 Task: Select health as the cause.
Action: Mouse moved to (761, 105)
Screenshot: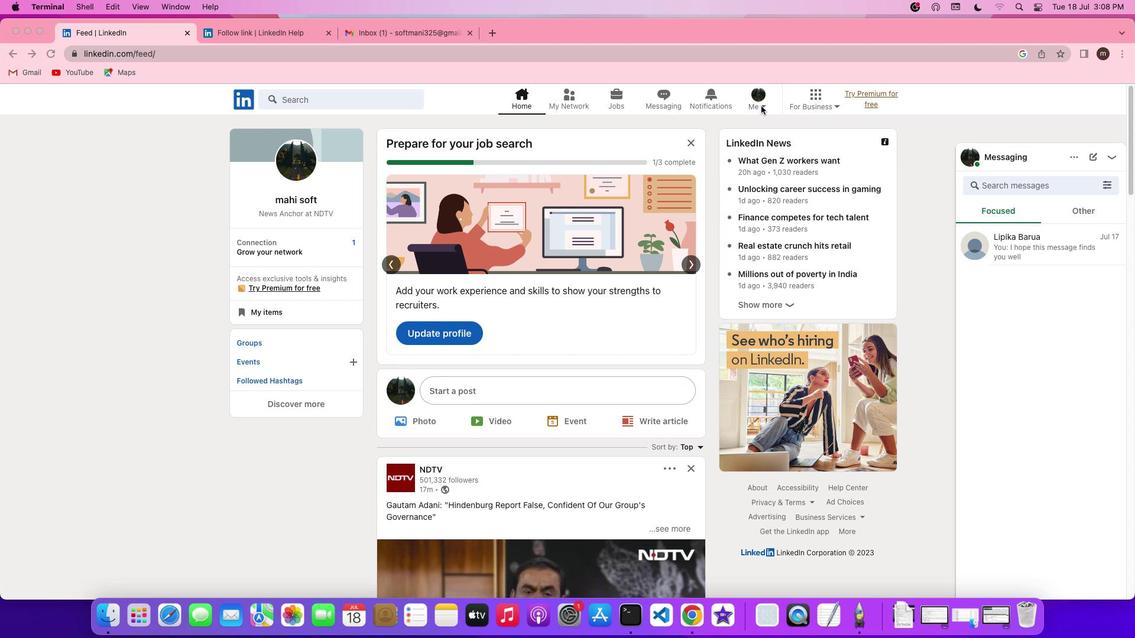 
Action: Mouse pressed left at (761, 105)
Screenshot: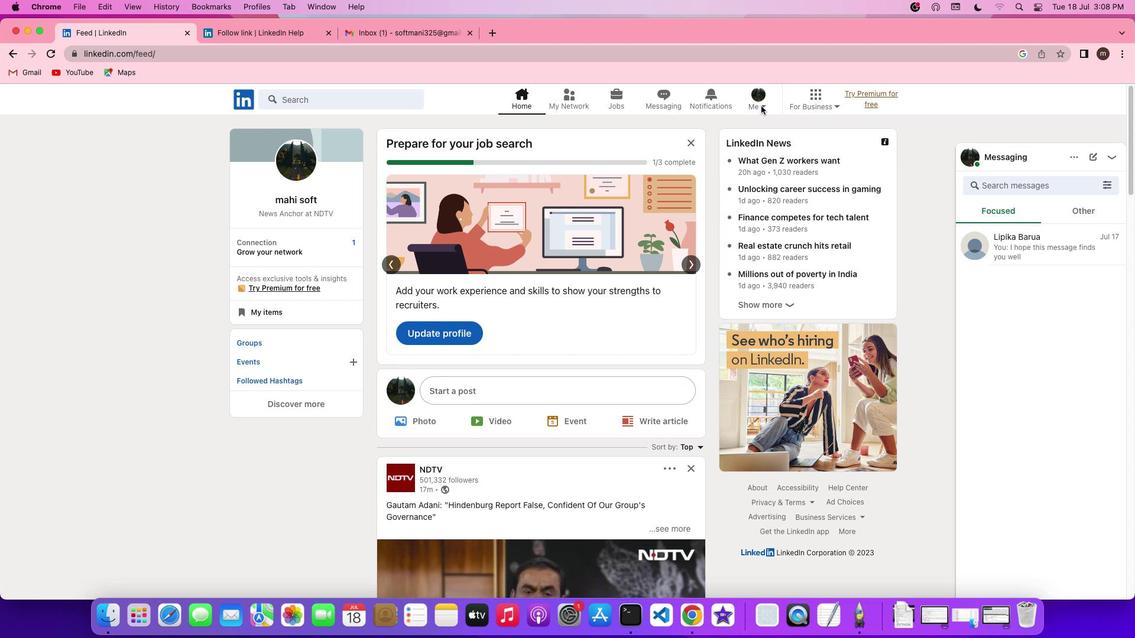
Action: Mouse pressed left at (761, 105)
Screenshot: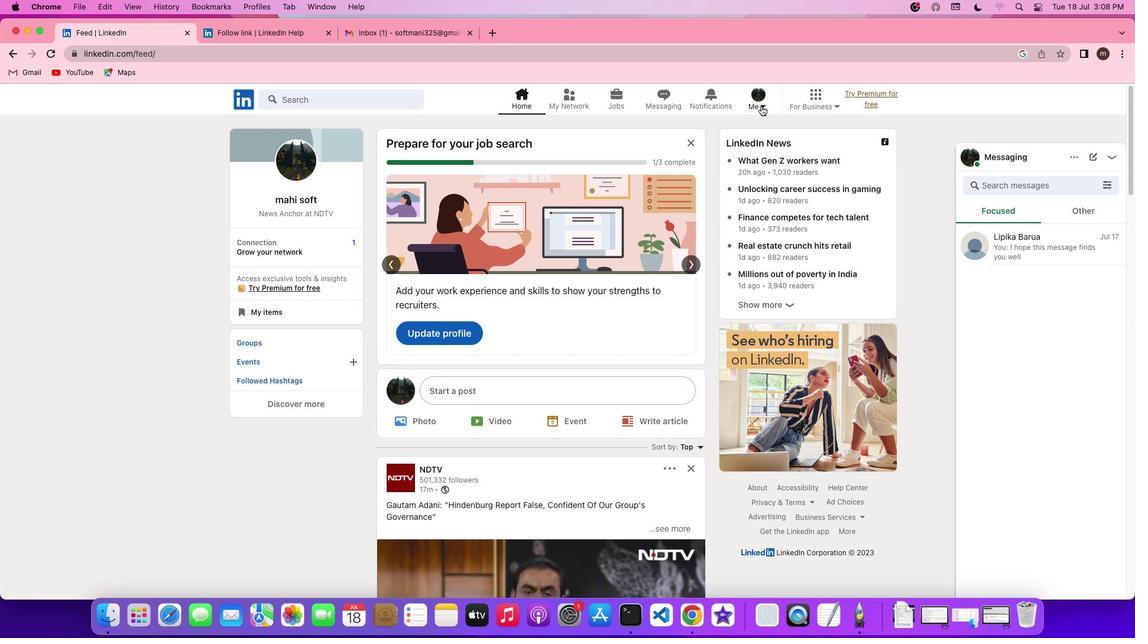 
Action: Mouse moved to (724, 171)
Screenshot: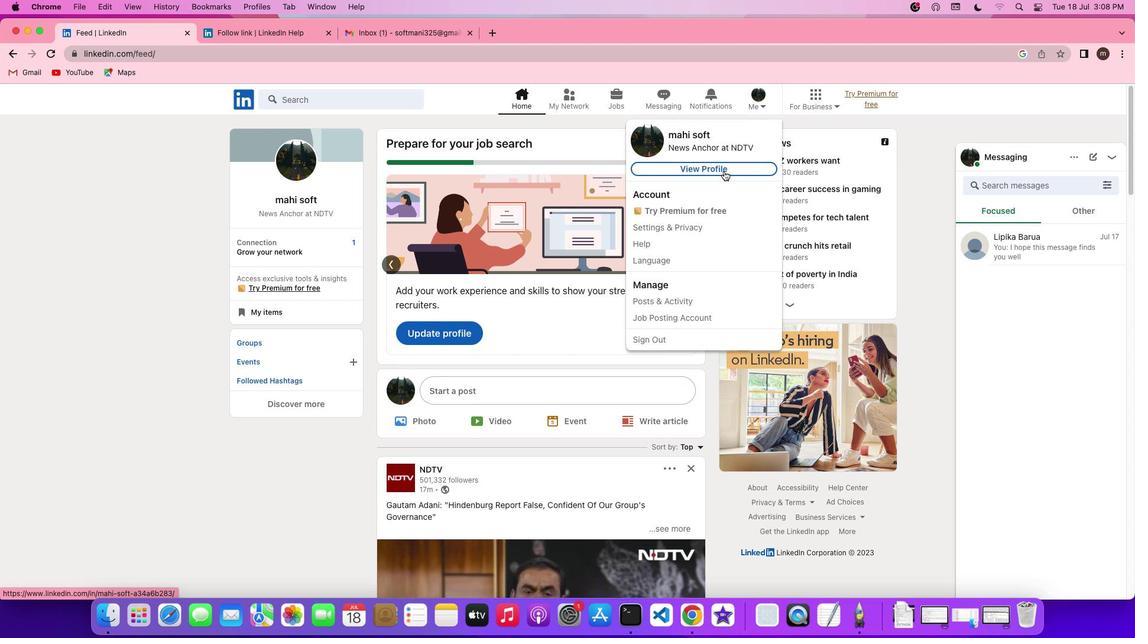 
Action: Mouse pressed left at (724, 171)
Screenshot: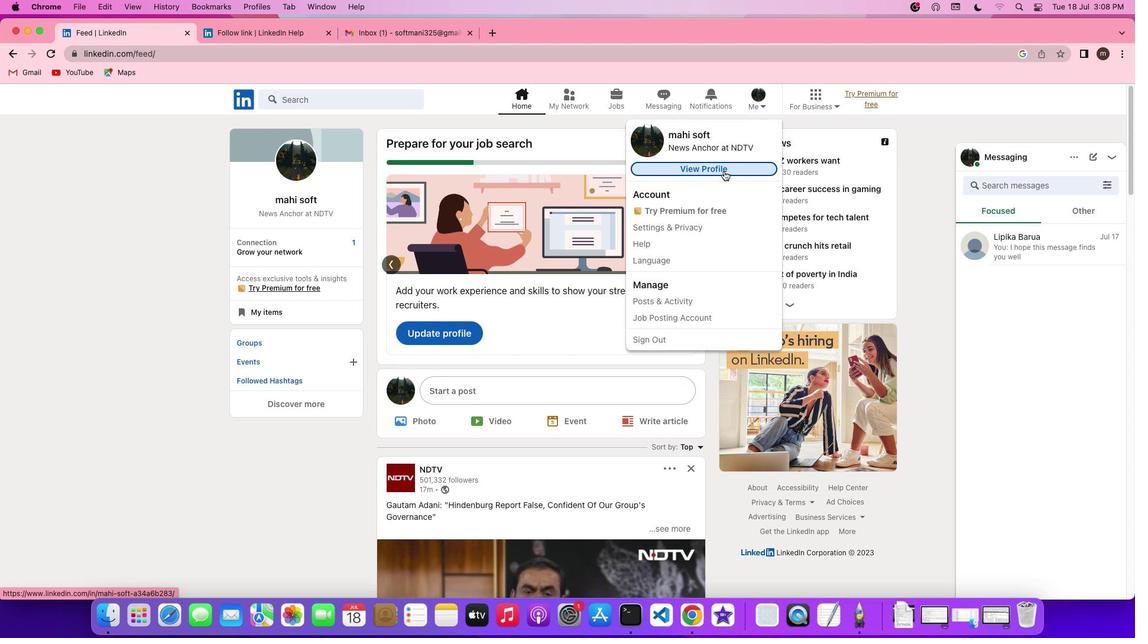 
Action: Mouse moved to (335, 358)
Screenshot: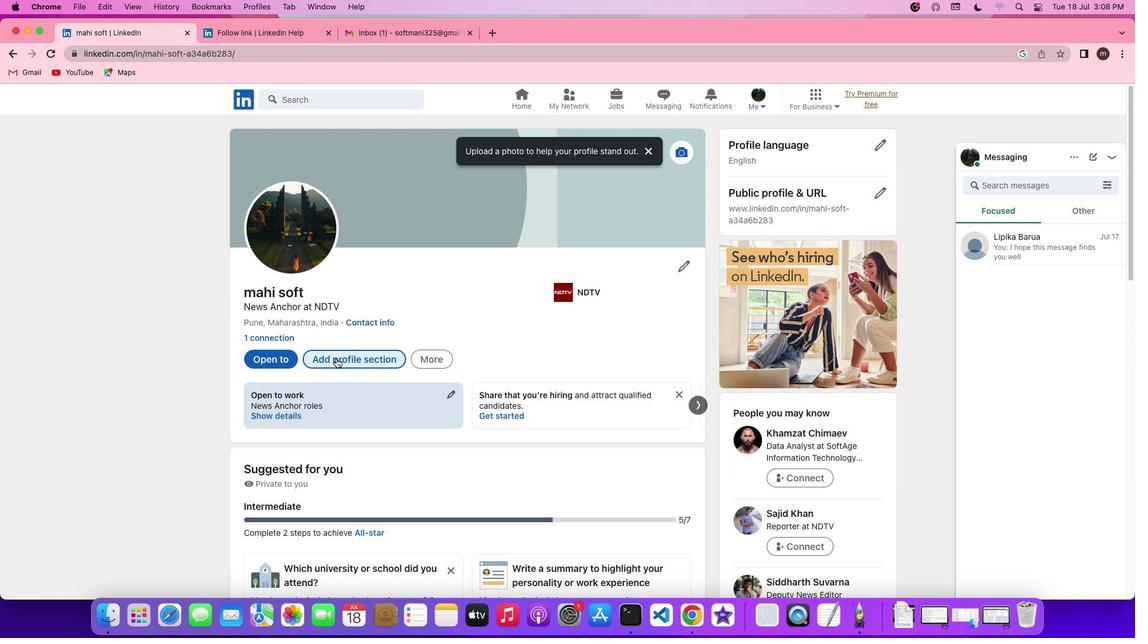 
Action: Mouse pressed left at (335, 358)
Screenshot: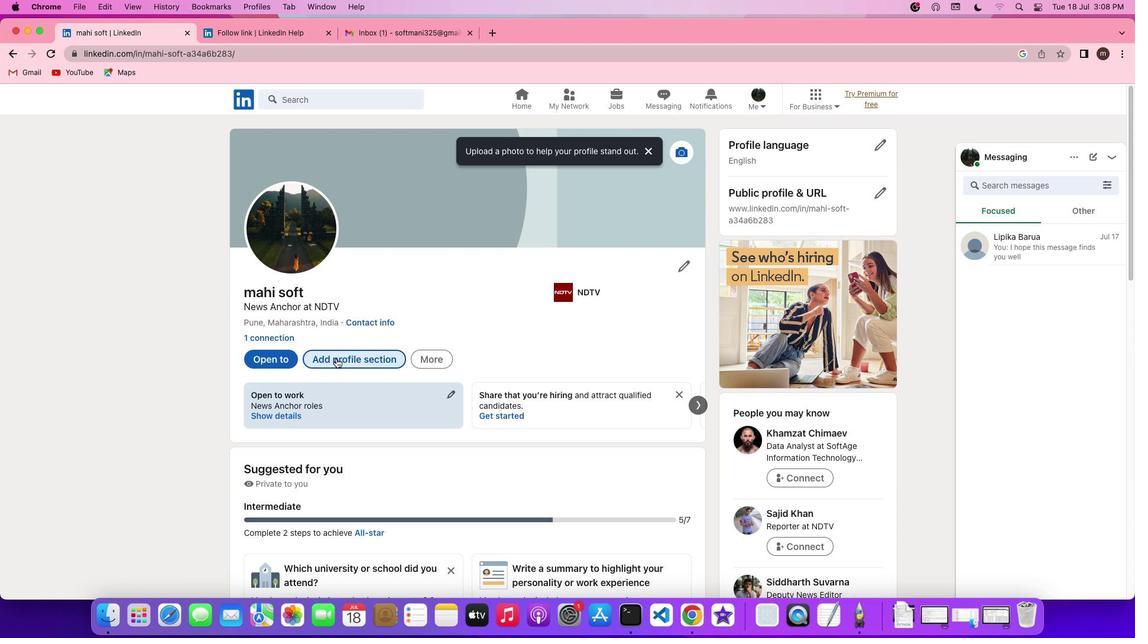 
Action: Mouse moved to (451, 373)
Screenshot: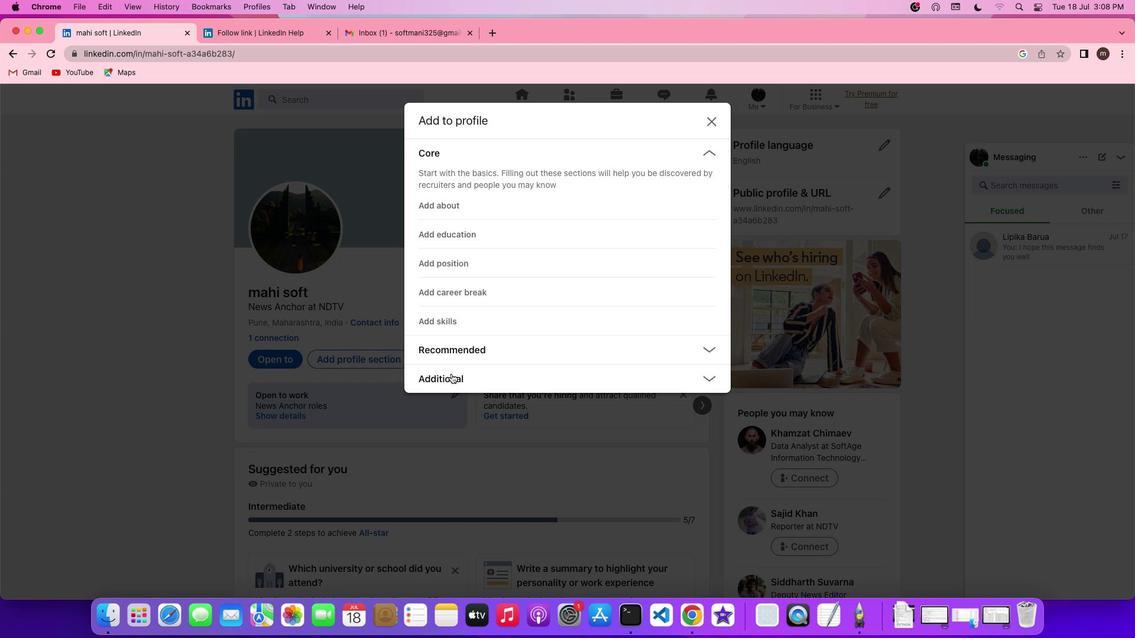 
Action: Mouse pressed left at (451, 373)
Screenshot: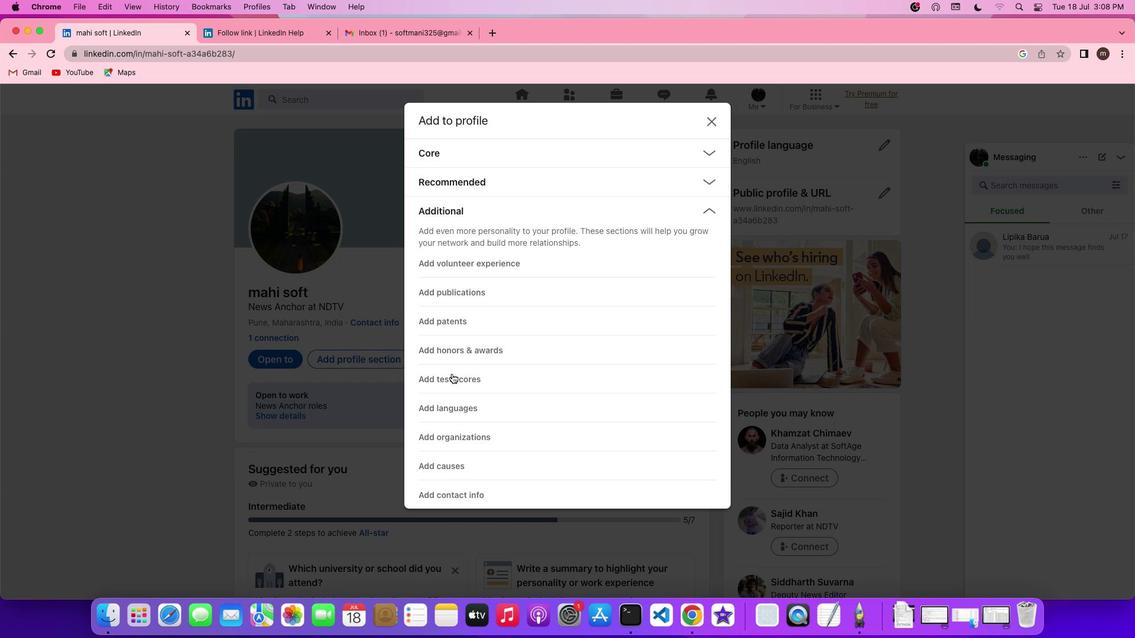 
Action: Mouse moved to (477, 266)
Screenshot: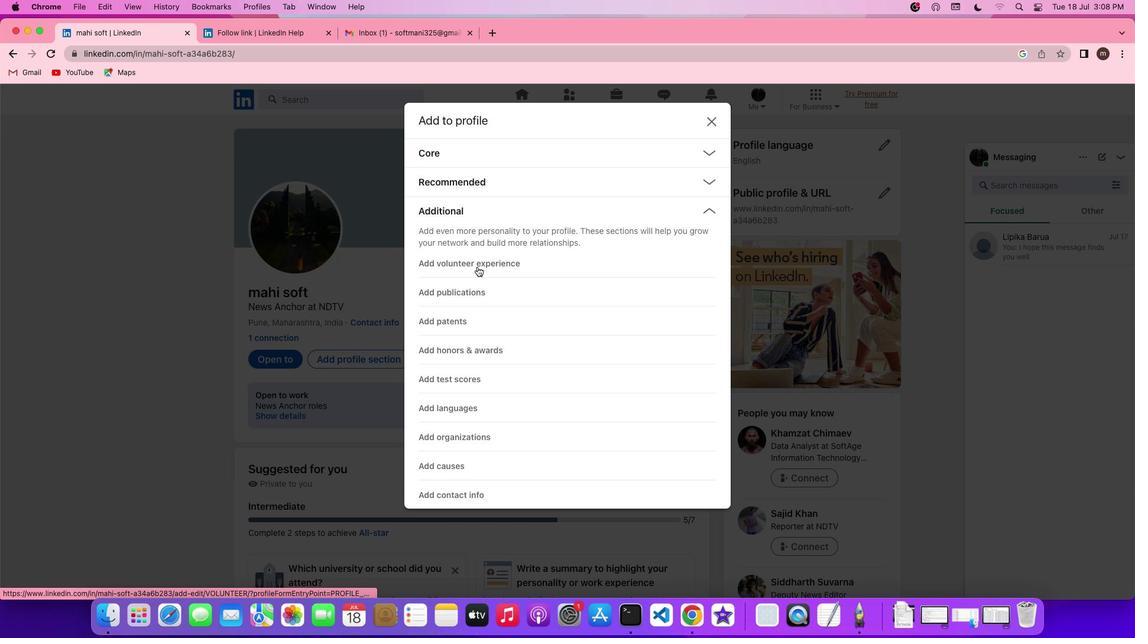 
Action: Mouse pressed left at (477, 266)
Screenshot: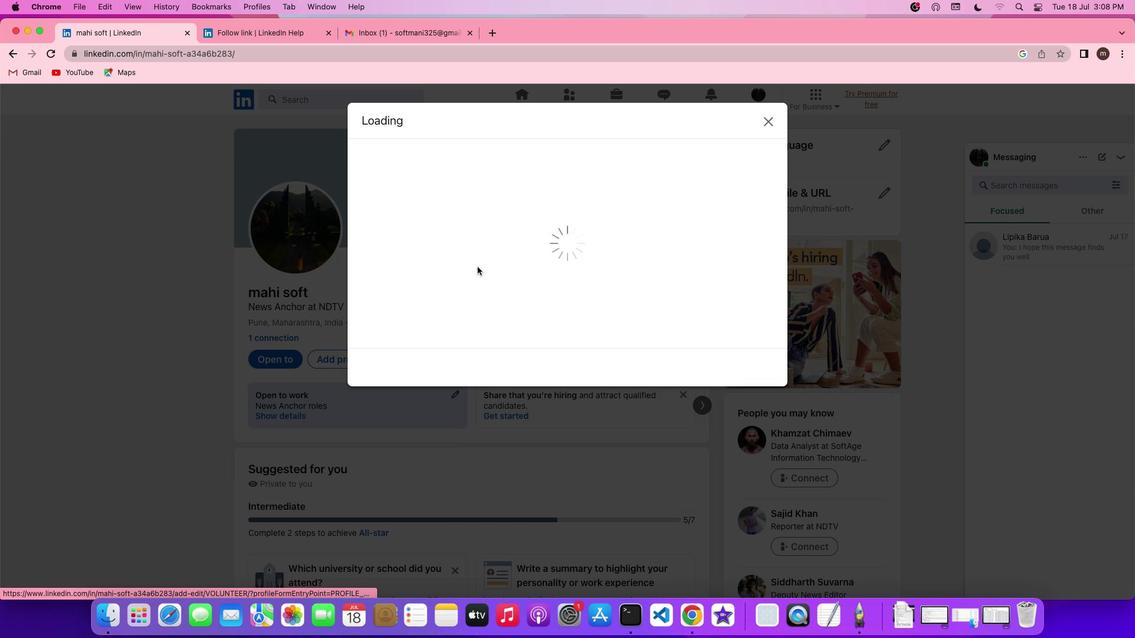 
Action: Mouse moved to (758, 286)
Screenshot: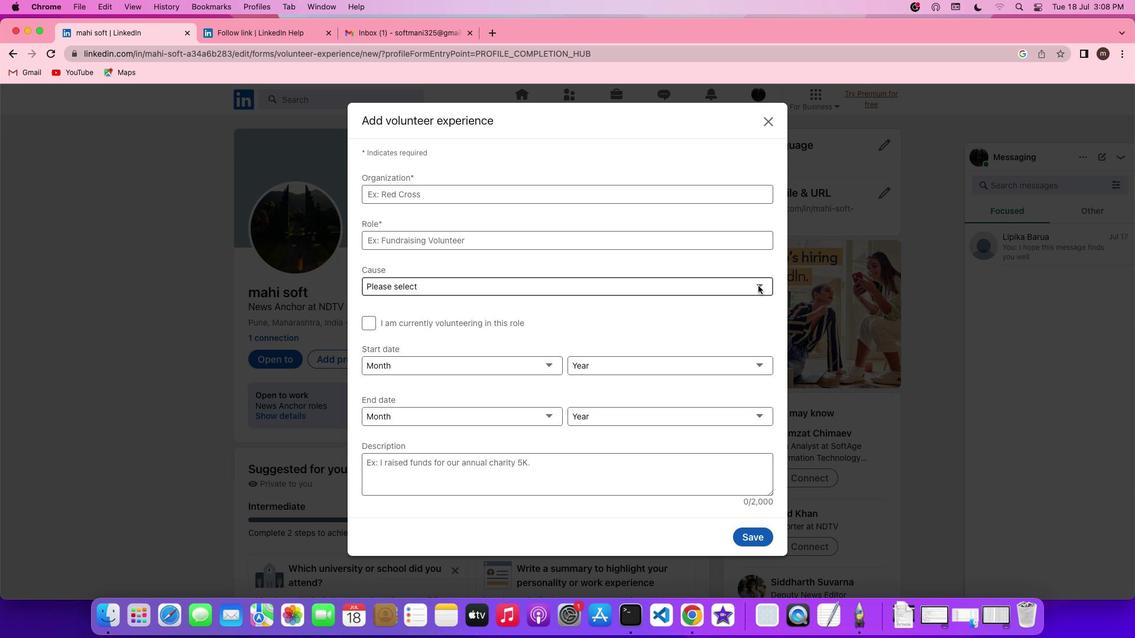 
Action: Mouse pressed left at (758, 286)
Screenshot: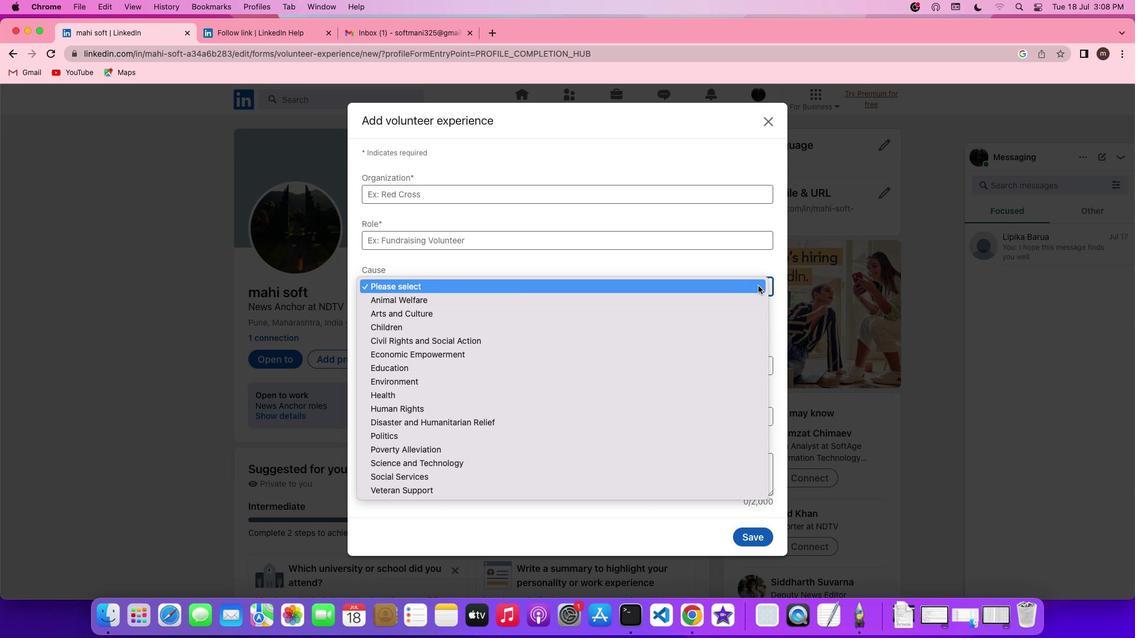 
Action: Mouse moved to (735, 390)
Screenshot: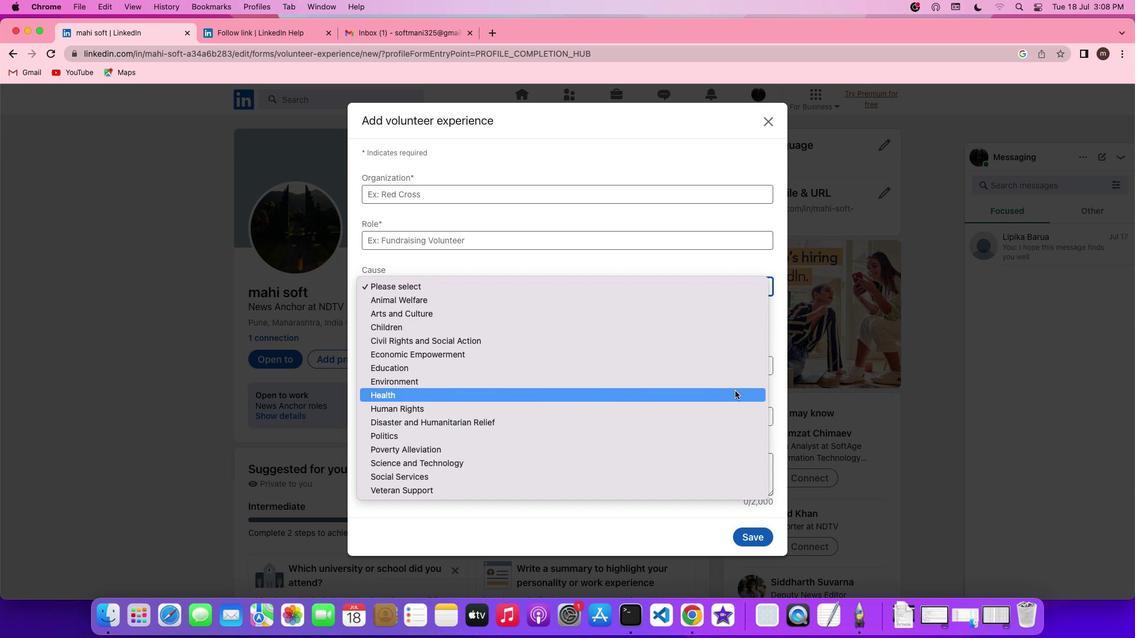 
Action: Mouse pressed left at (735, 390)
Screenshot: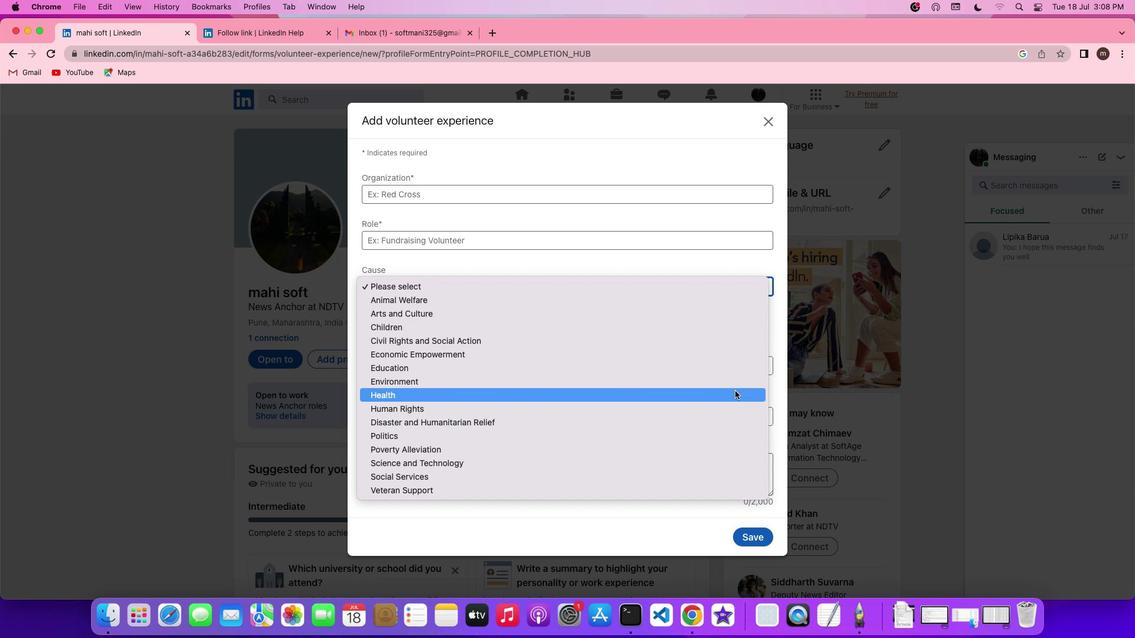 
